 Task: Use the formula "RATE" in spreadsheet "Project portfolio".
Action: Mouse moved to (123, 84)
Screenshot: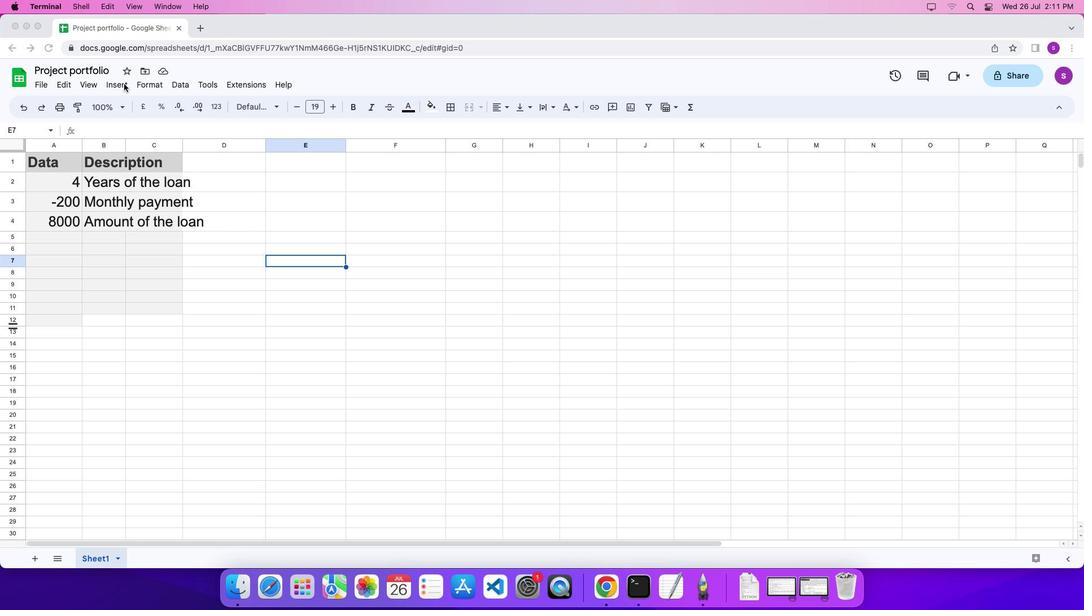 
Action: Mouse pressed left at (123, 84)
Screenshot: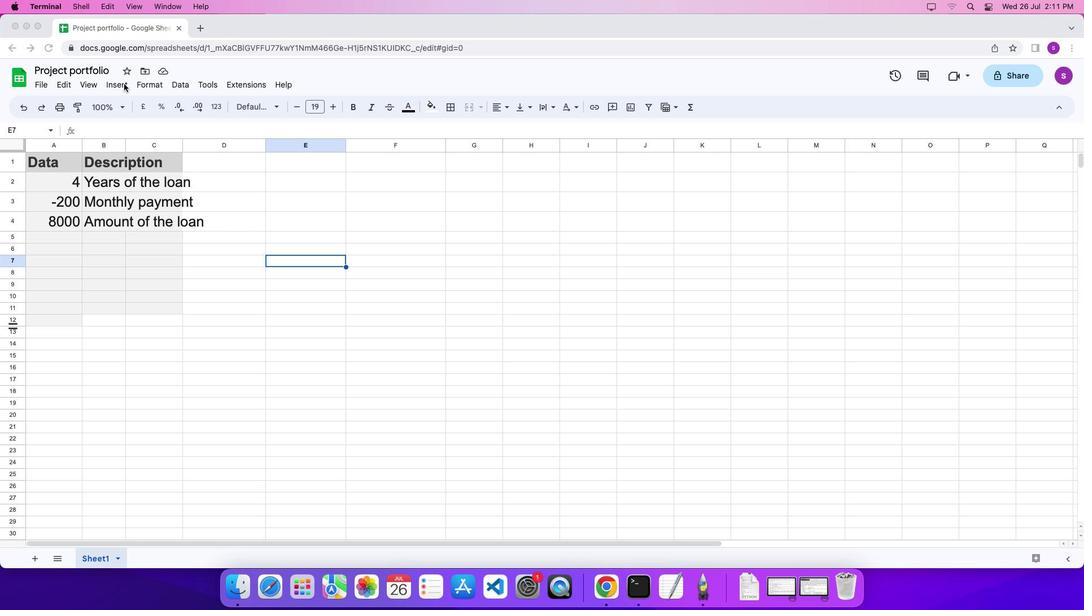 
Action: Mouse moved to (115, 84)
Screenshot: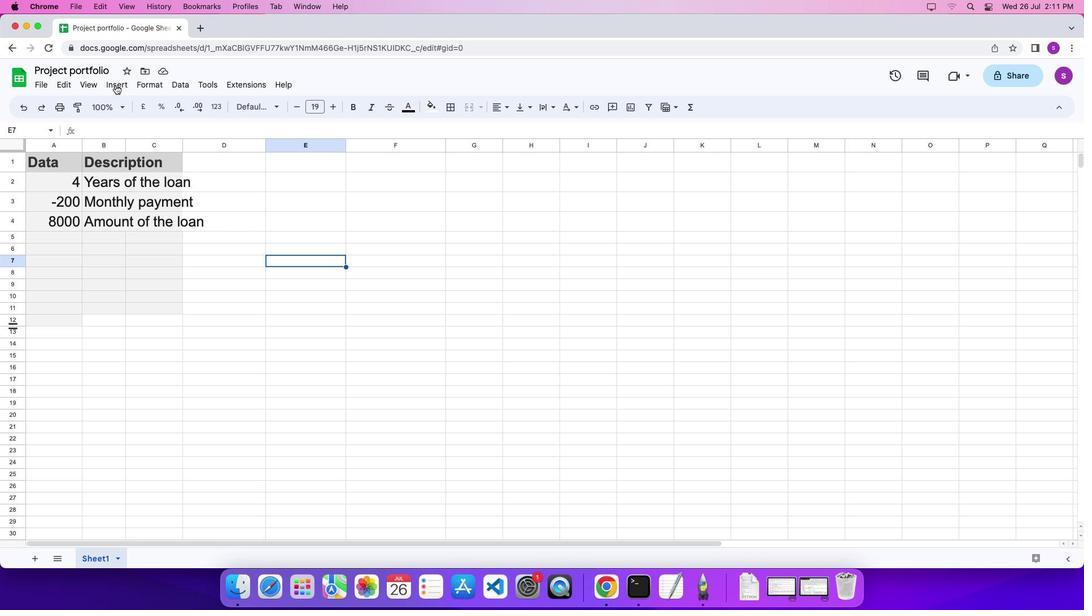 
Action: Mouse pressed left at (115, 84)
Screenshot: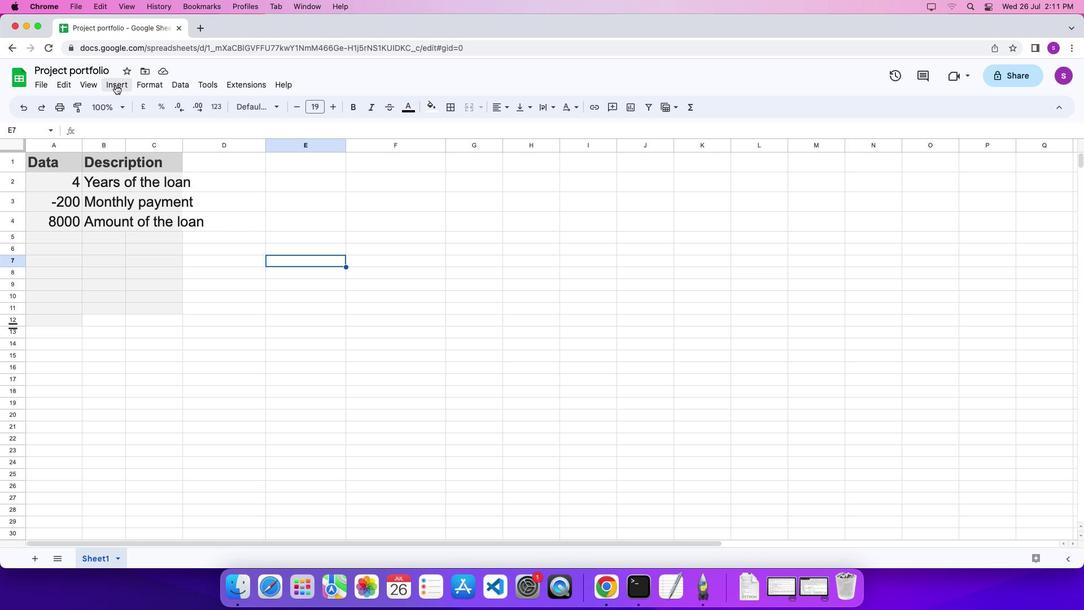 
Action: Mouse moved to (507, 518)
Screenshot: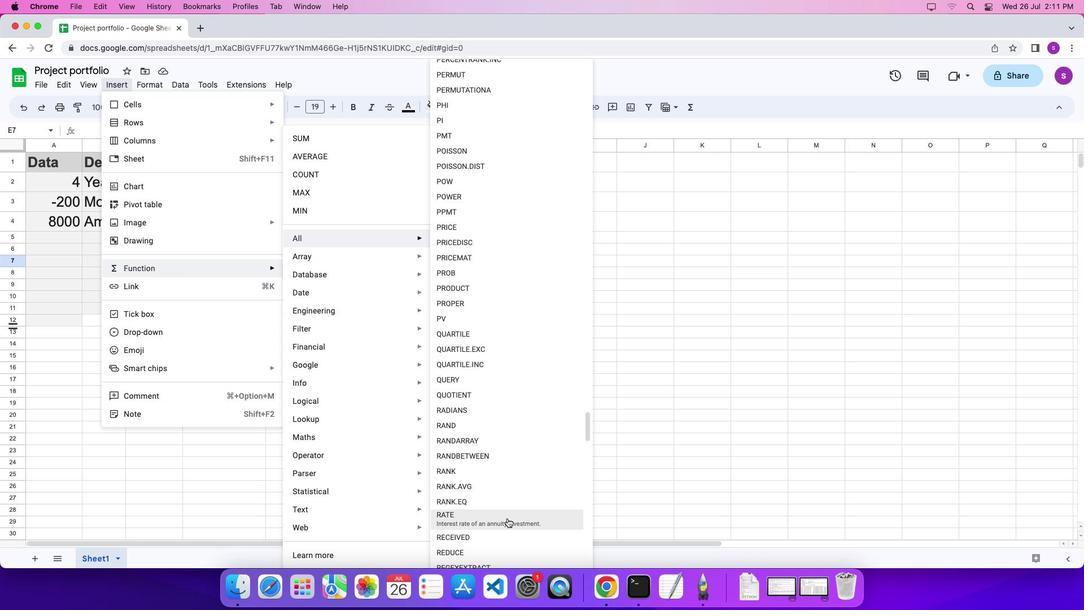 
Action: Mouse pressed left at (507, 518)
Screenshot: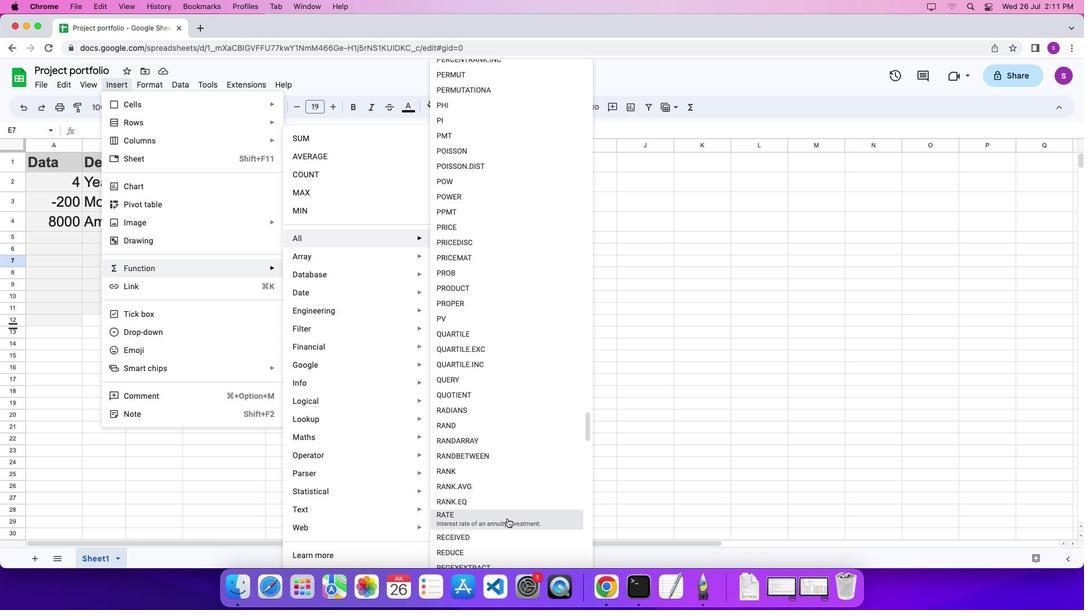 
Action: Mouse moved to (76, 180)
Screenshot: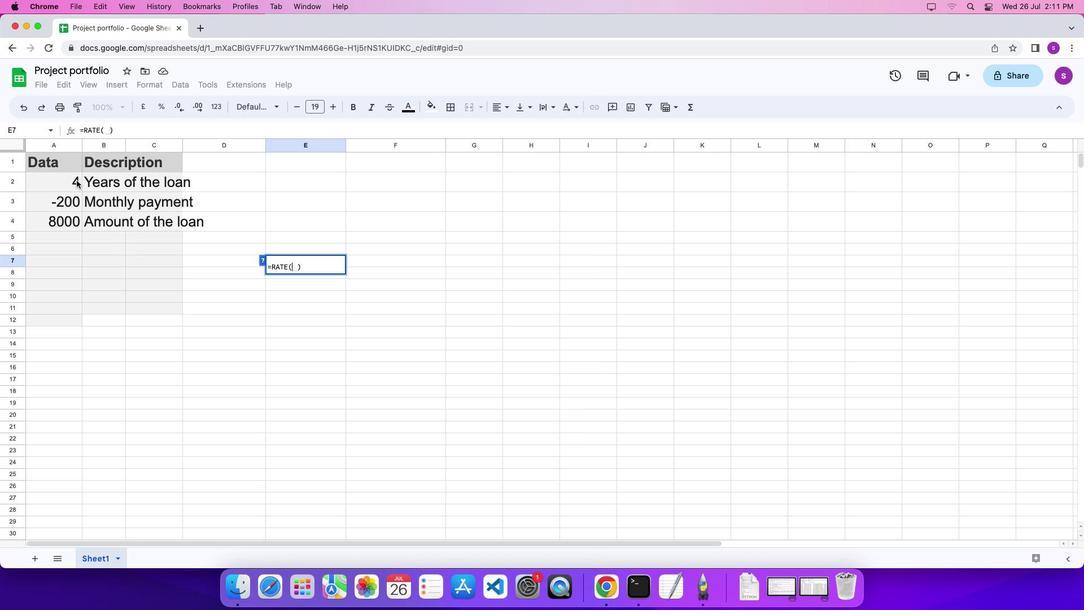 
Action: Mouse pressed left at (76, 180)
Screenshot: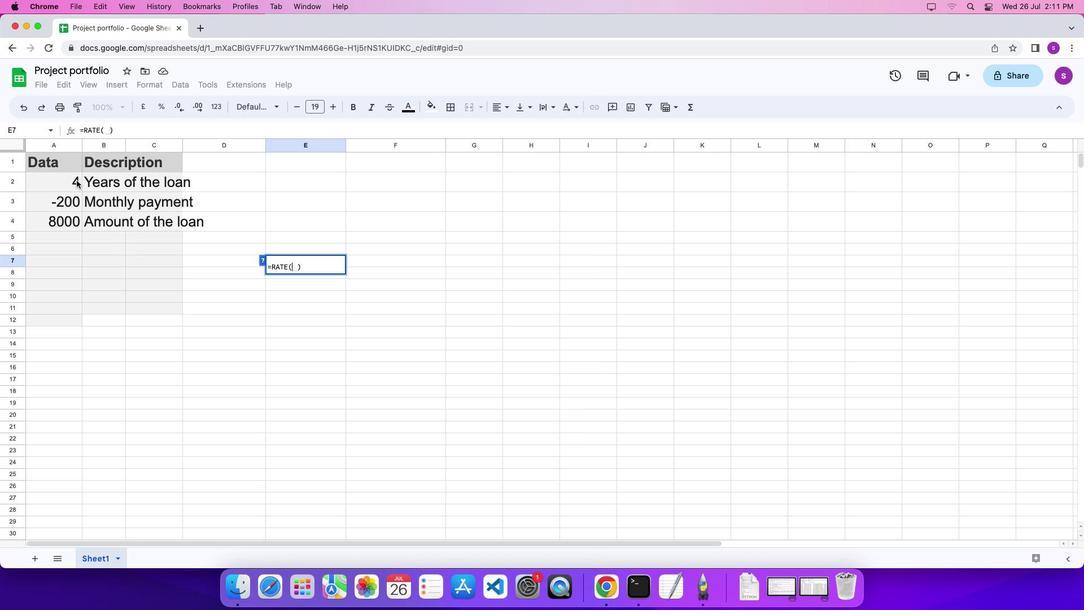 
Action: Key pressed '*''1''2'','
Screenshot: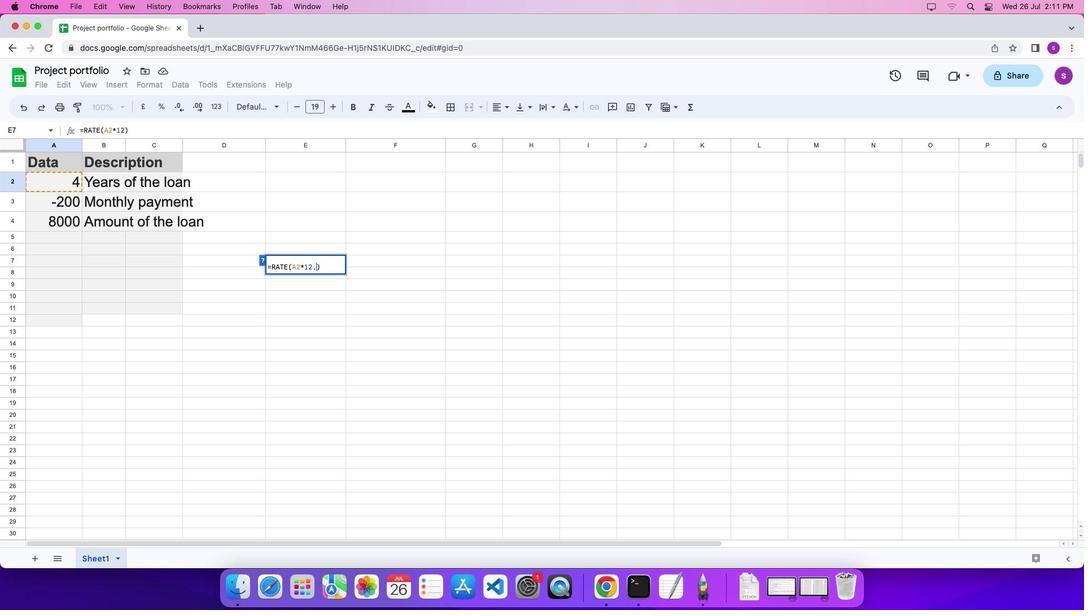 
Action: Mouse moved to (61, 198)
Screenshot: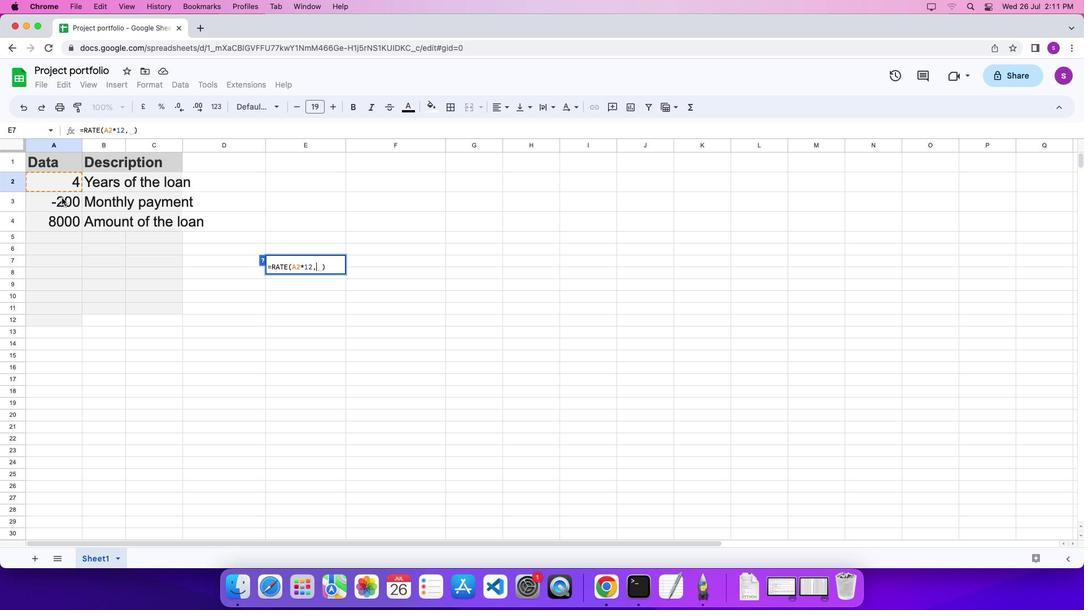 
Action: Mouse pressed left at (61, 198)
Screenshot: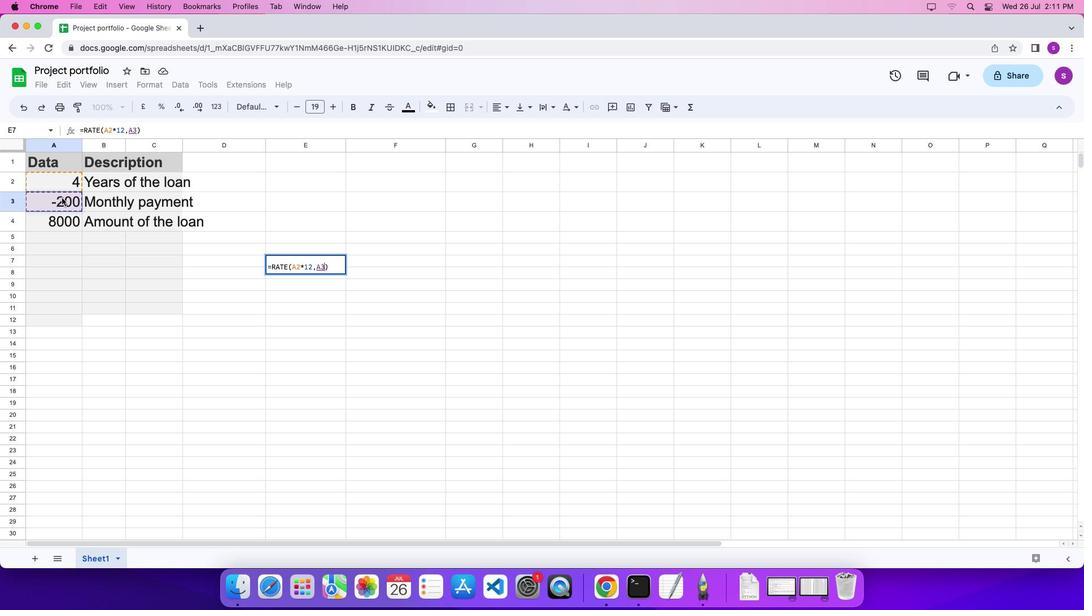
Action: Mouse moved to (75, 202)
Screenshot: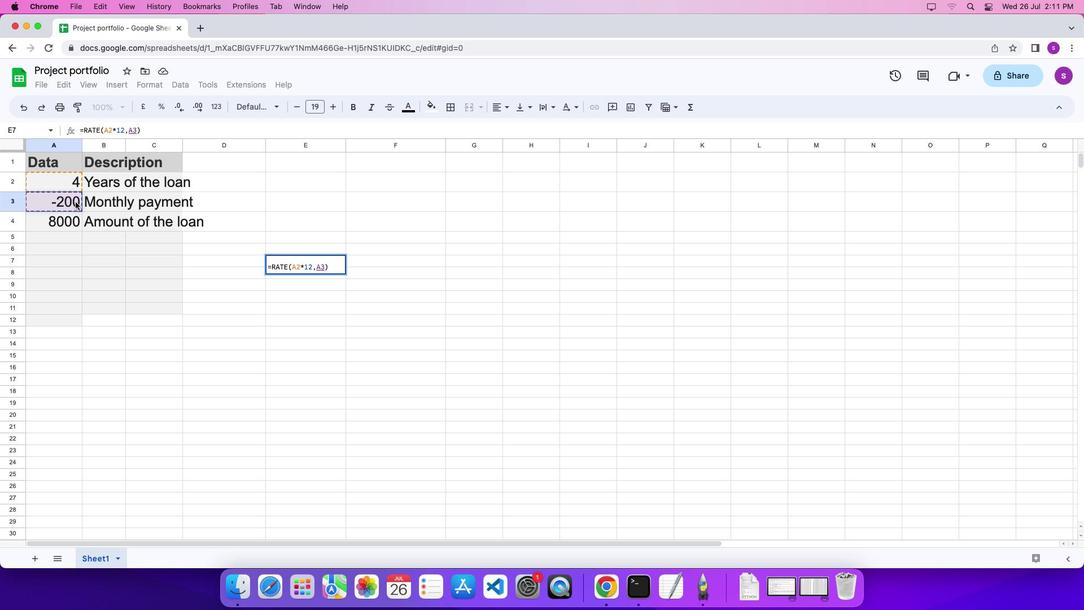 
Action: Key pressed ','
Screenshot: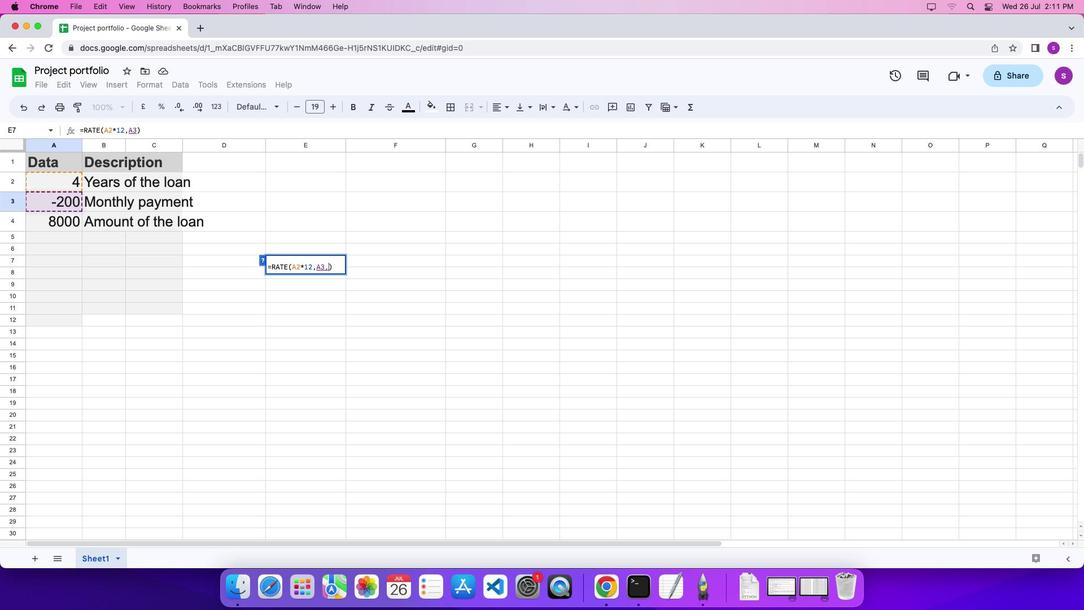 
Action: Mouse moved to (74, 223)
Screenshot: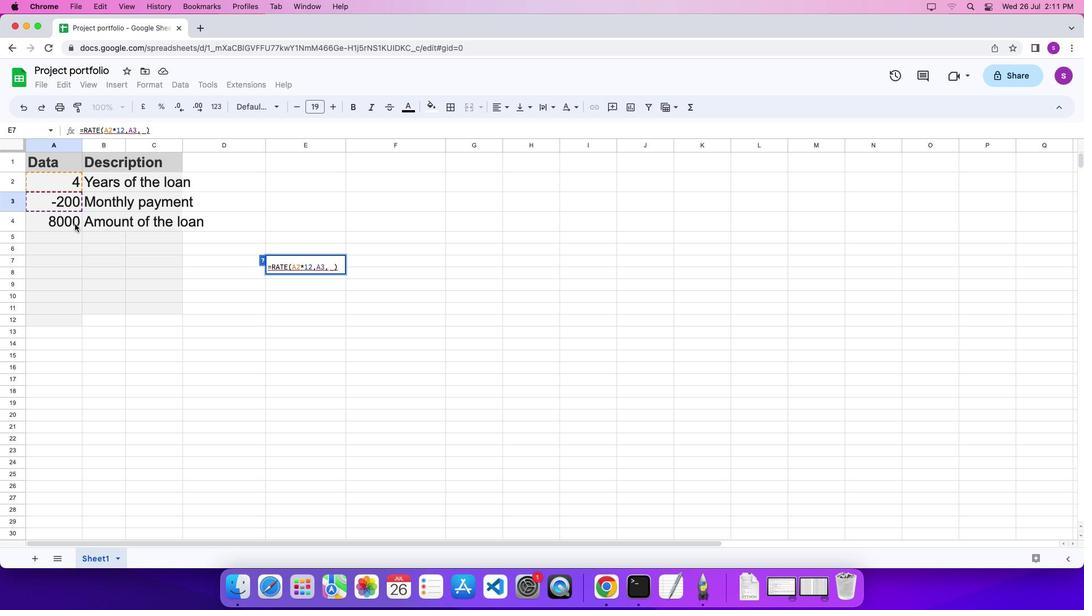 
Action: Mouse pressed left at (74, 223)
Screenshot: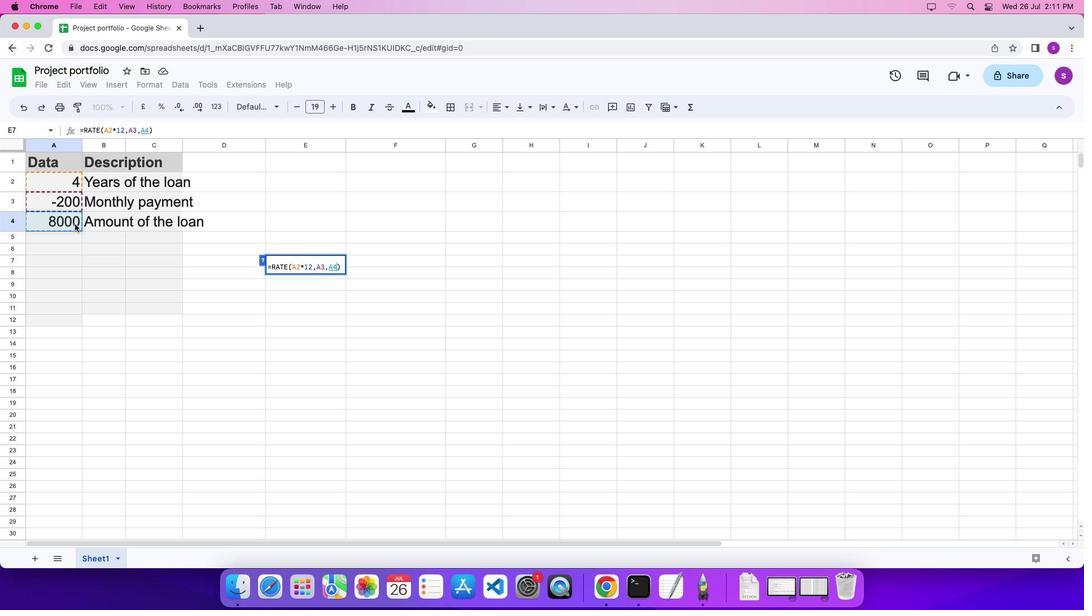 
Action: Mouse moved to (74, 223)
Screenshot: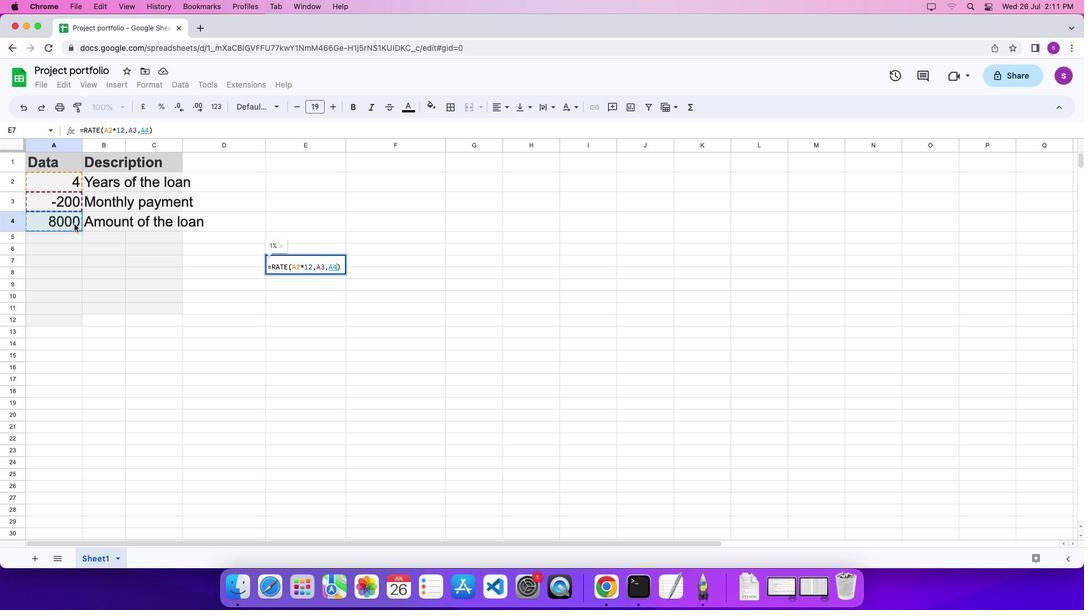 
Action: Key pressed '\x03'
Screenshot: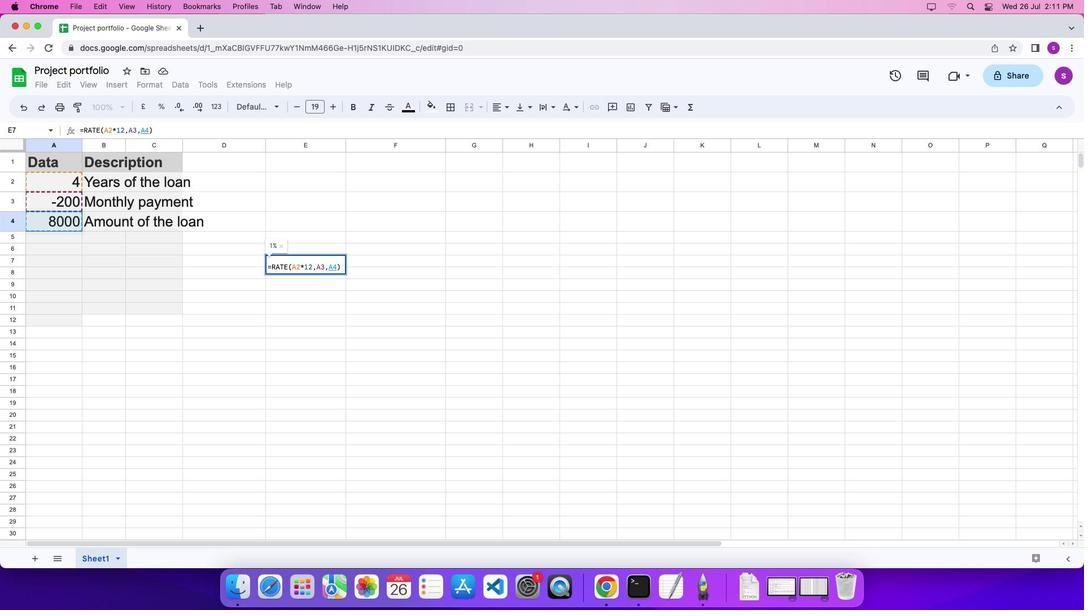 
